 Task: In the ticket add description "Sorry for the dellay we provide our service person ASAP.".
Action: Mouse moved to (498, 147)
Screenshot: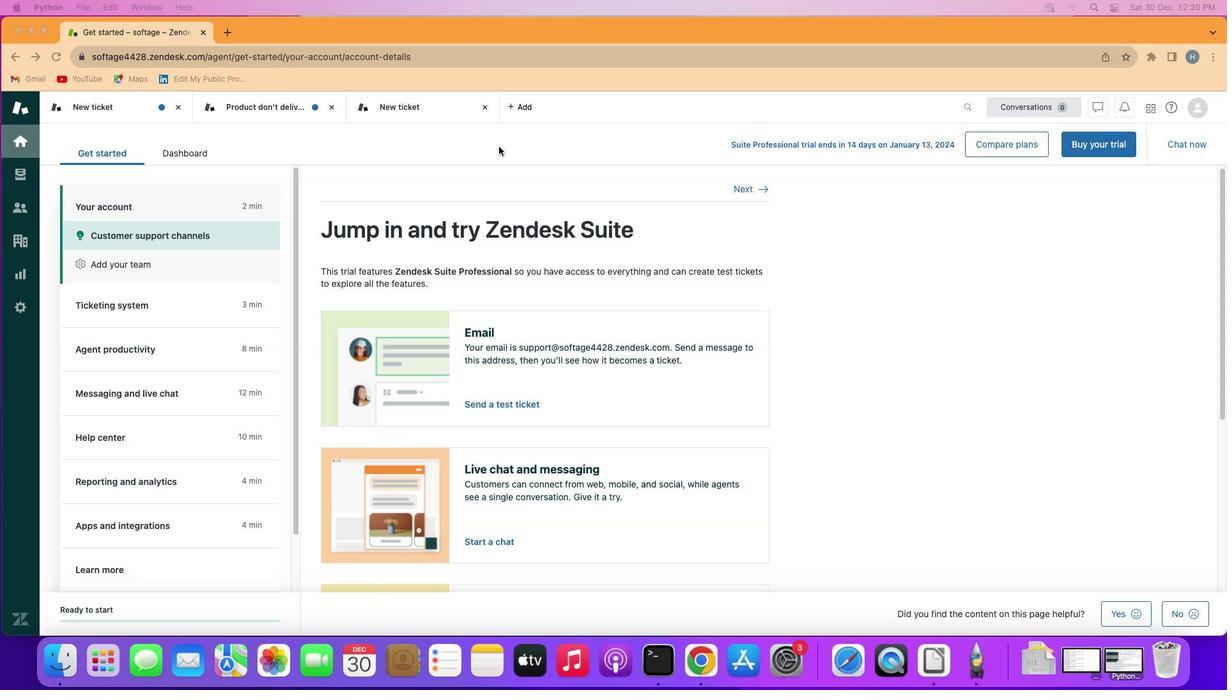 
Action: Mouse pressed left at (498, 147)
Screenshot: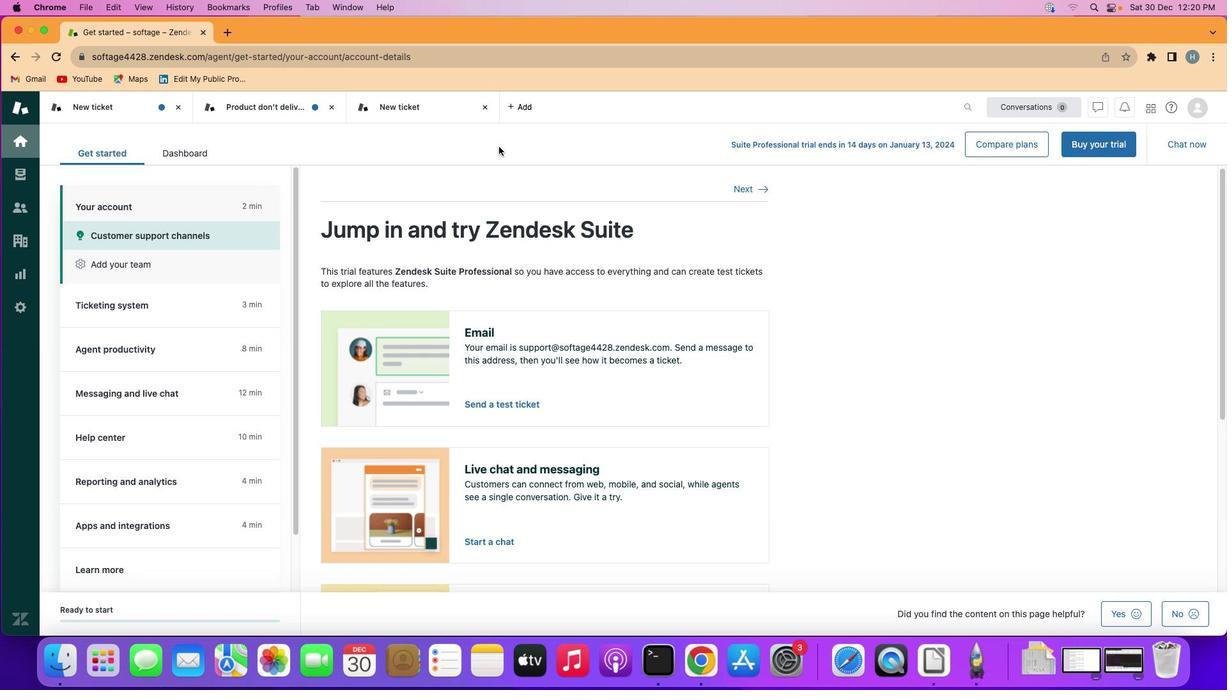 
Action: Mouse moved to (521, 104)
Screenshot: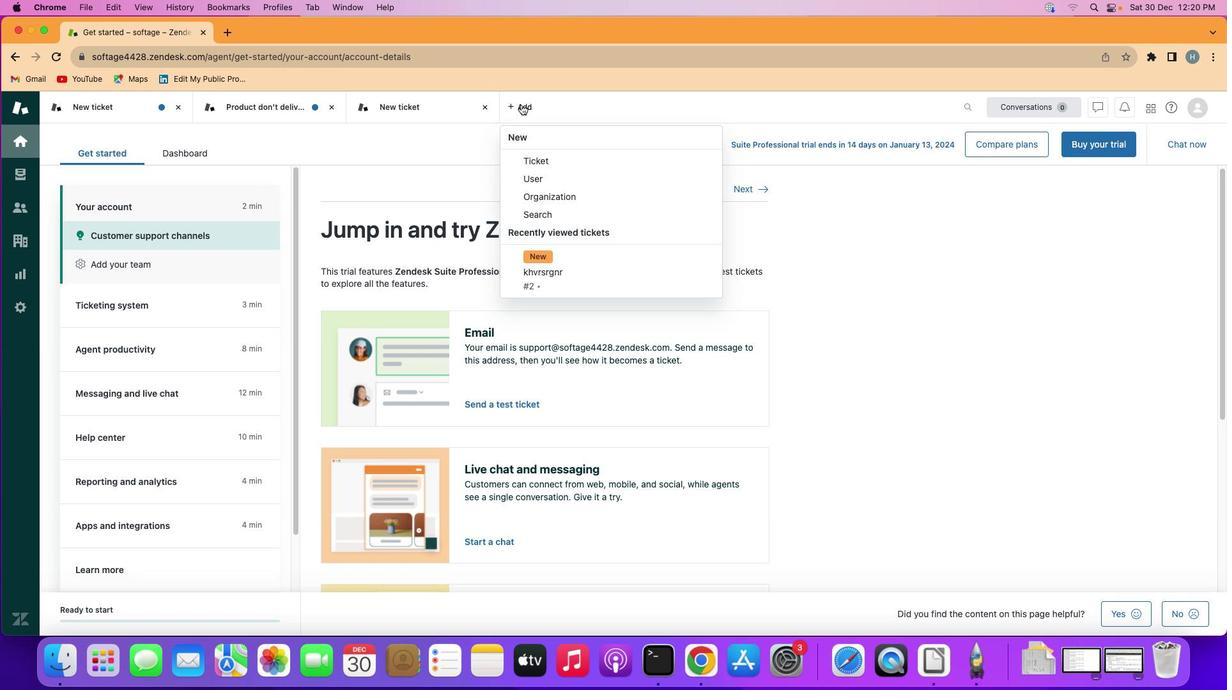 
Action: Mouse pressed left at (521, 104)
Screenshot: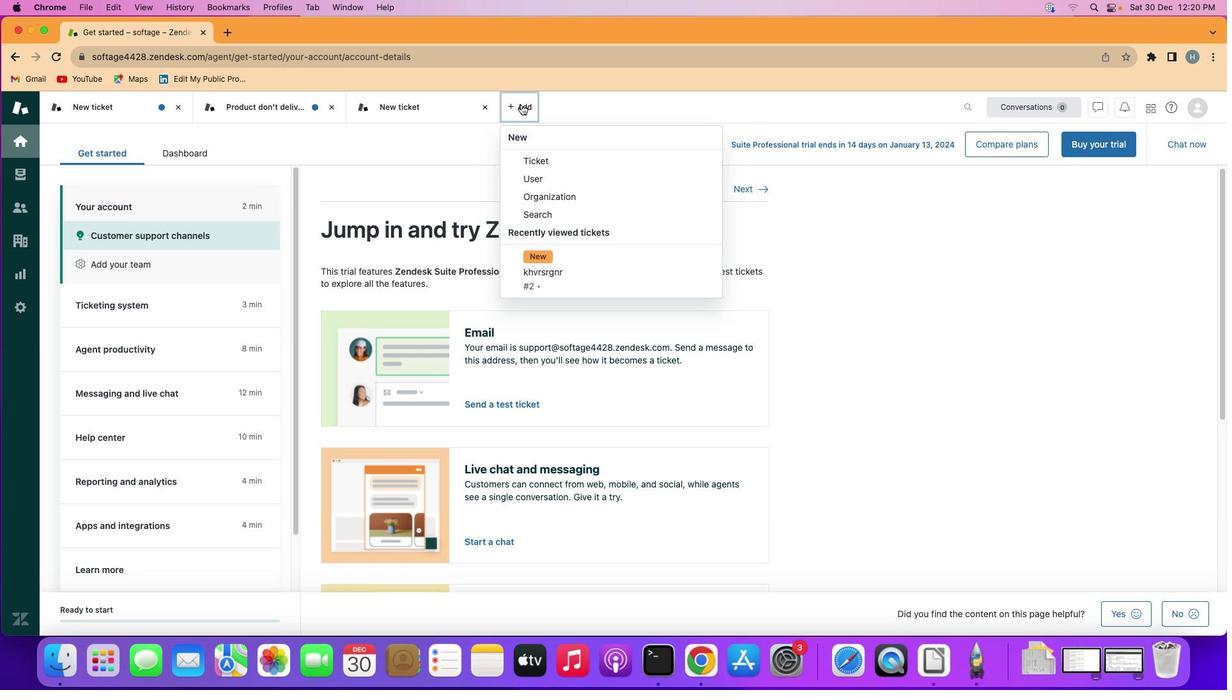 
Action: Mouse moved to (342, 524)
Screenshot: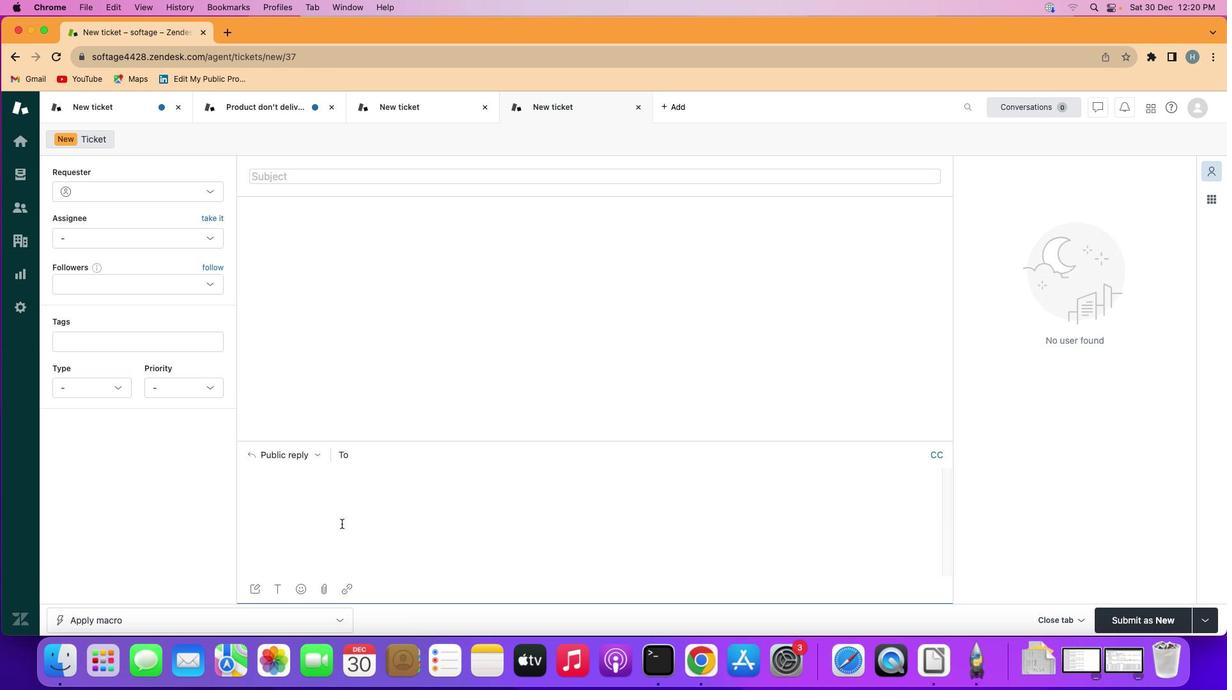 
Action: Mouse pressed left at (342, 524)
Screenshot: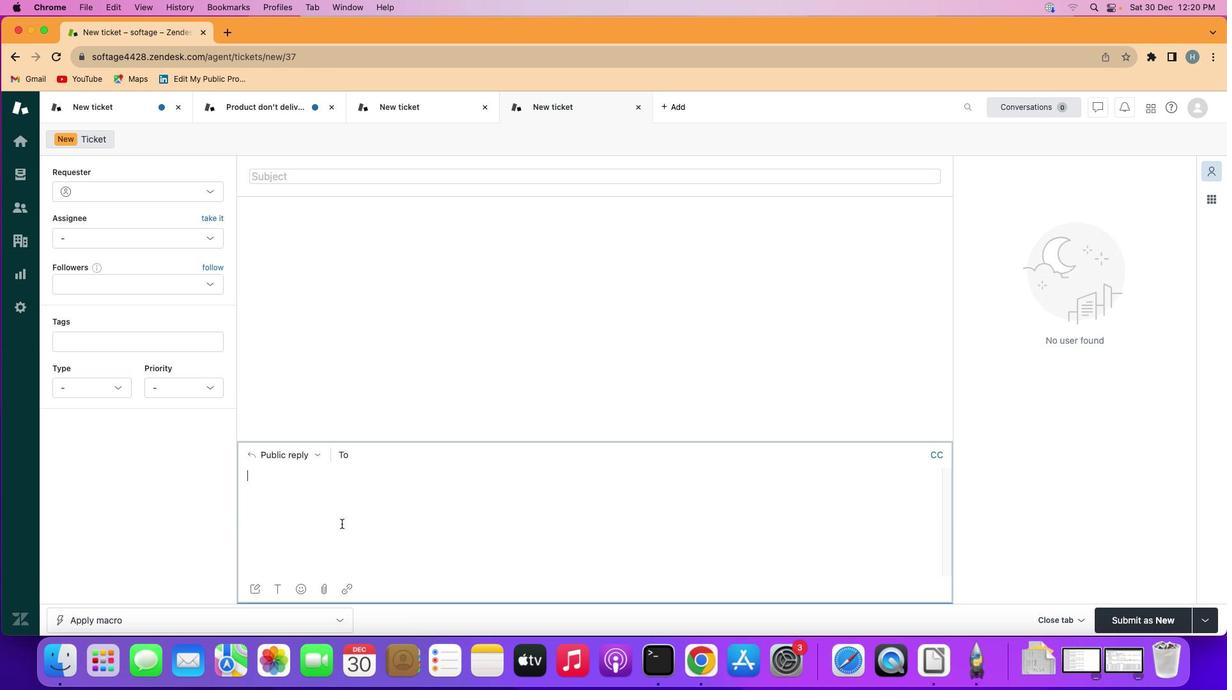 
Action: Mouse moved to (342, 523)
Screenshot: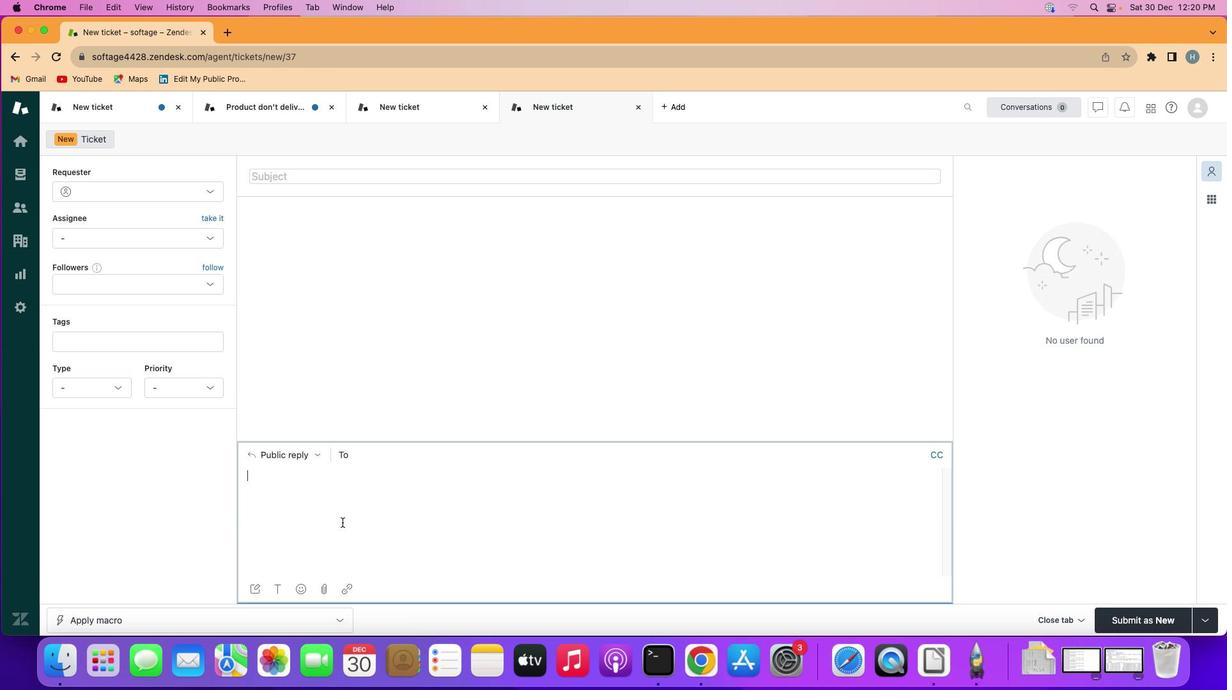 
Action: Key pressed Key.shift'S''o''r''r''t'Key.backspace'y'Key.space'f''o''r'Key.space't''h''e'Key.space'd''e''l''l''a''y'Key.space'w''e'Key.space'p''r''o''v''i''d''e'Key.space'o''u''r'Key.space's''e''r''v''i''c''e'Key.space'p''e''r''s''o''n'Key.spaceKey.shift'A''S''A''P'
Screenshot: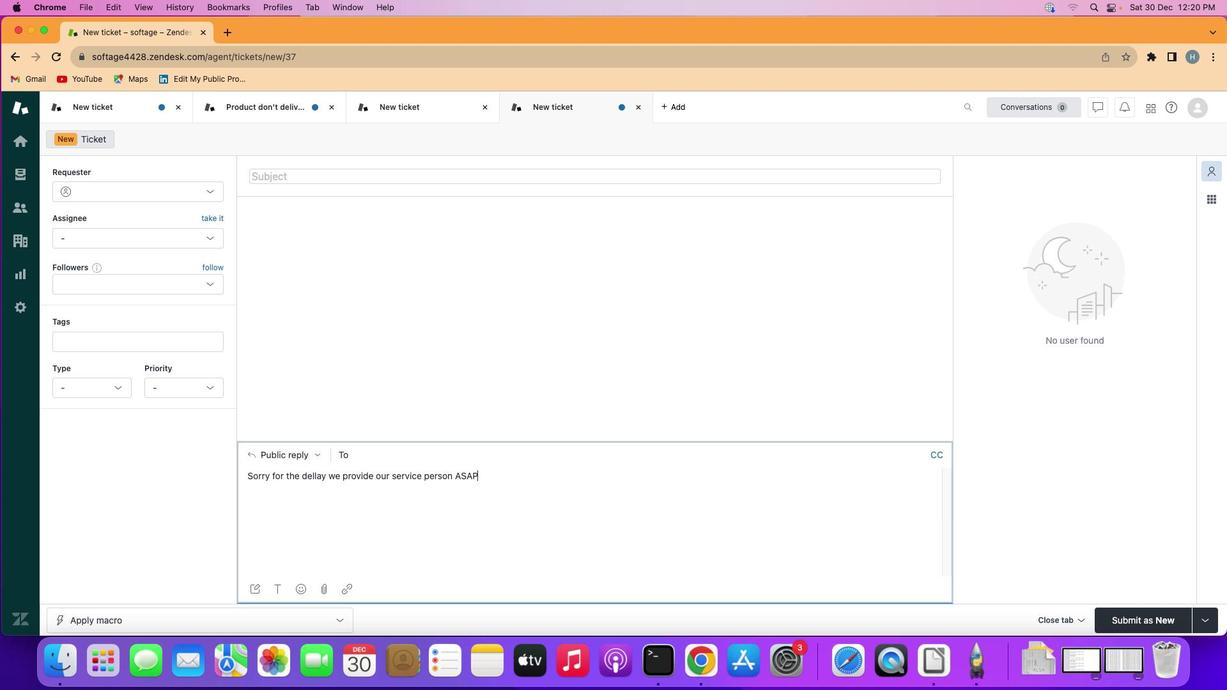 
Action: Mouse moved to (314, 477)
Screenshot: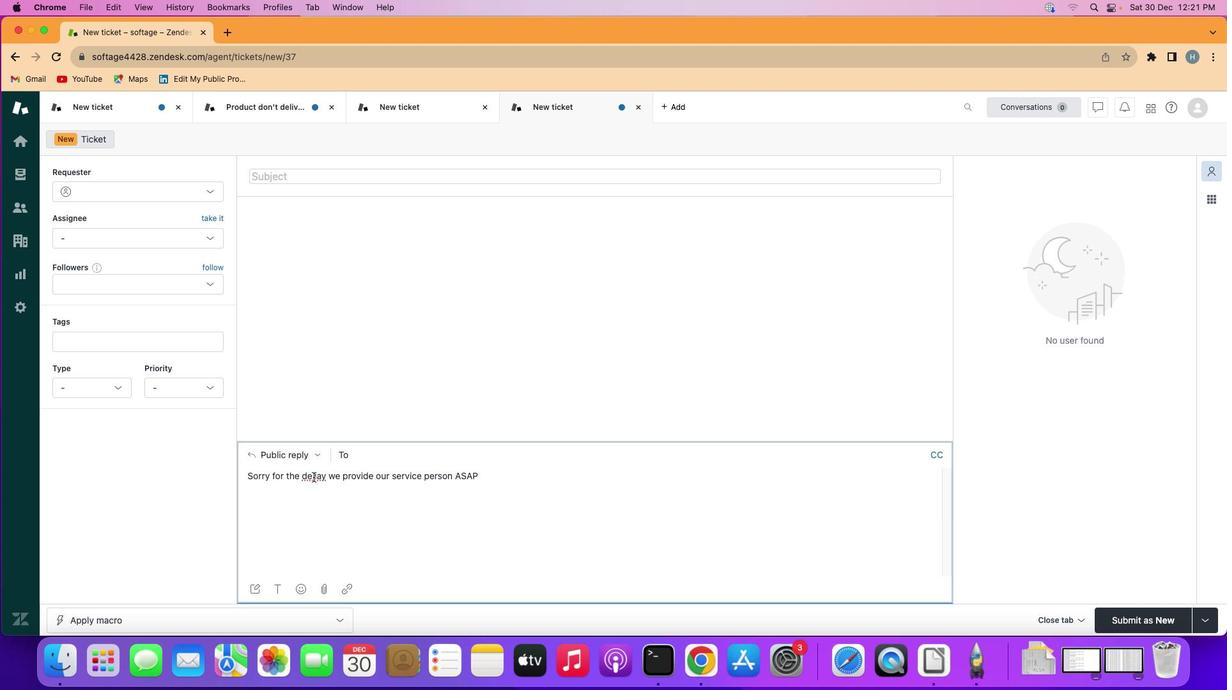 
Action: Mouse pressed left at (314, 477)
Screenshot: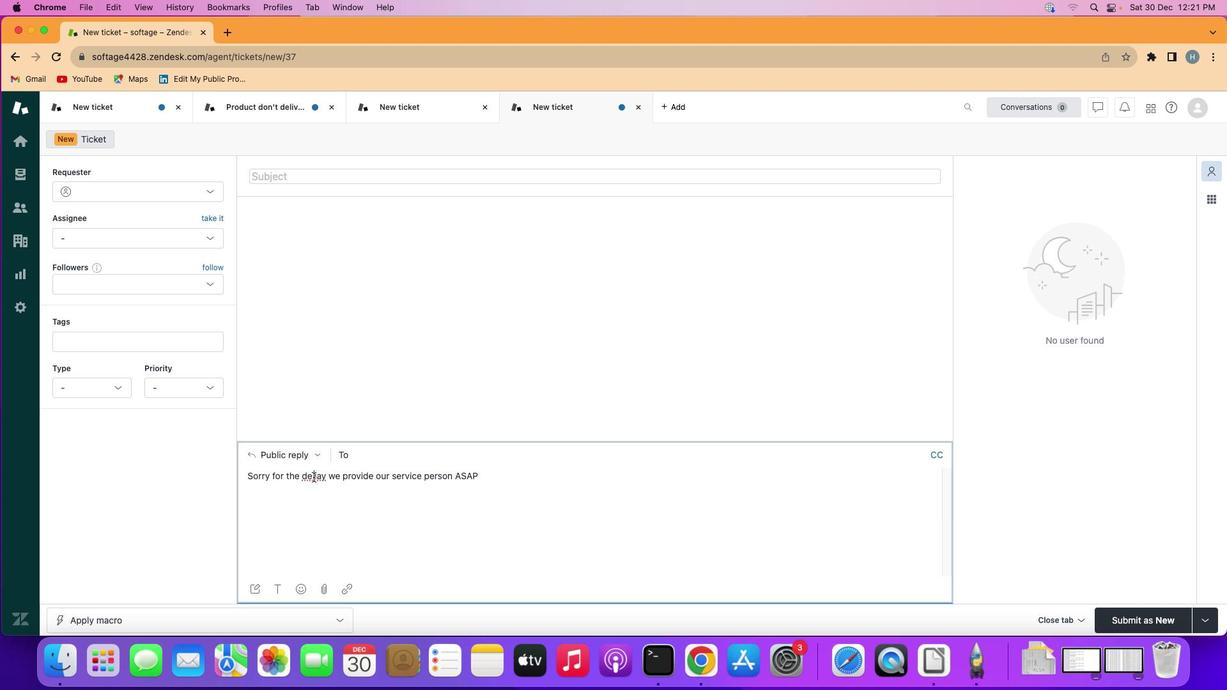 
Action: Mouse moved to (434, 512)
Screenshot: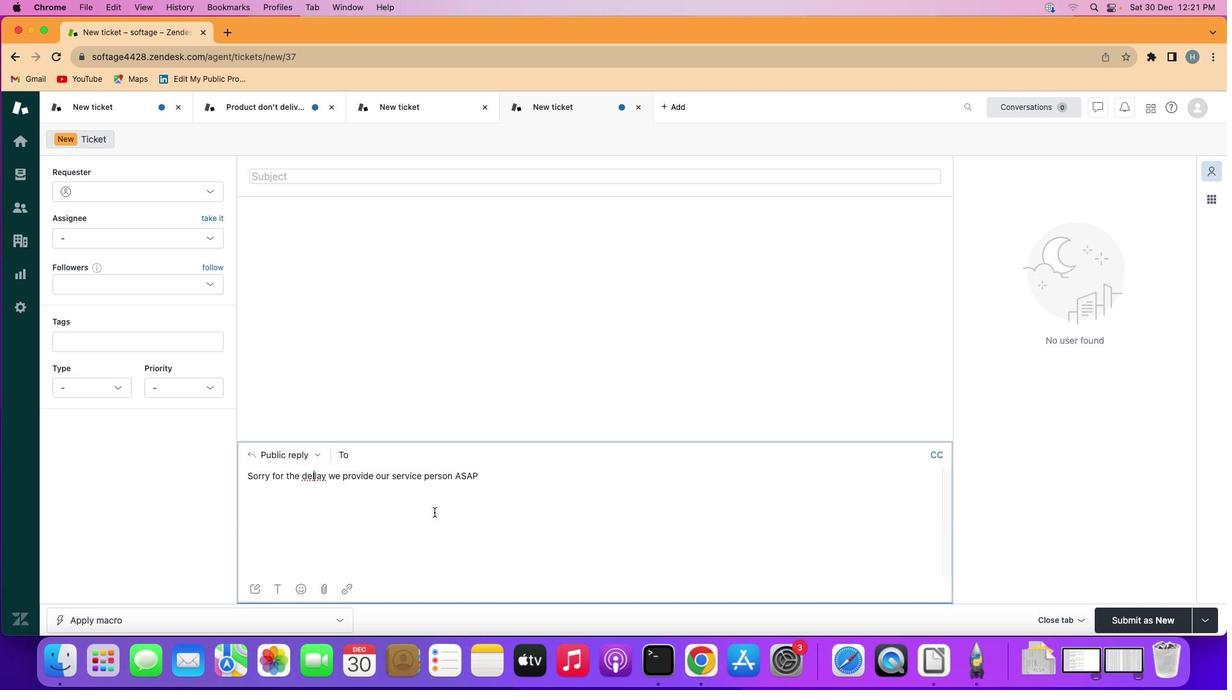 
Action: Mouse pressed left at (434, 512)
Screenshot: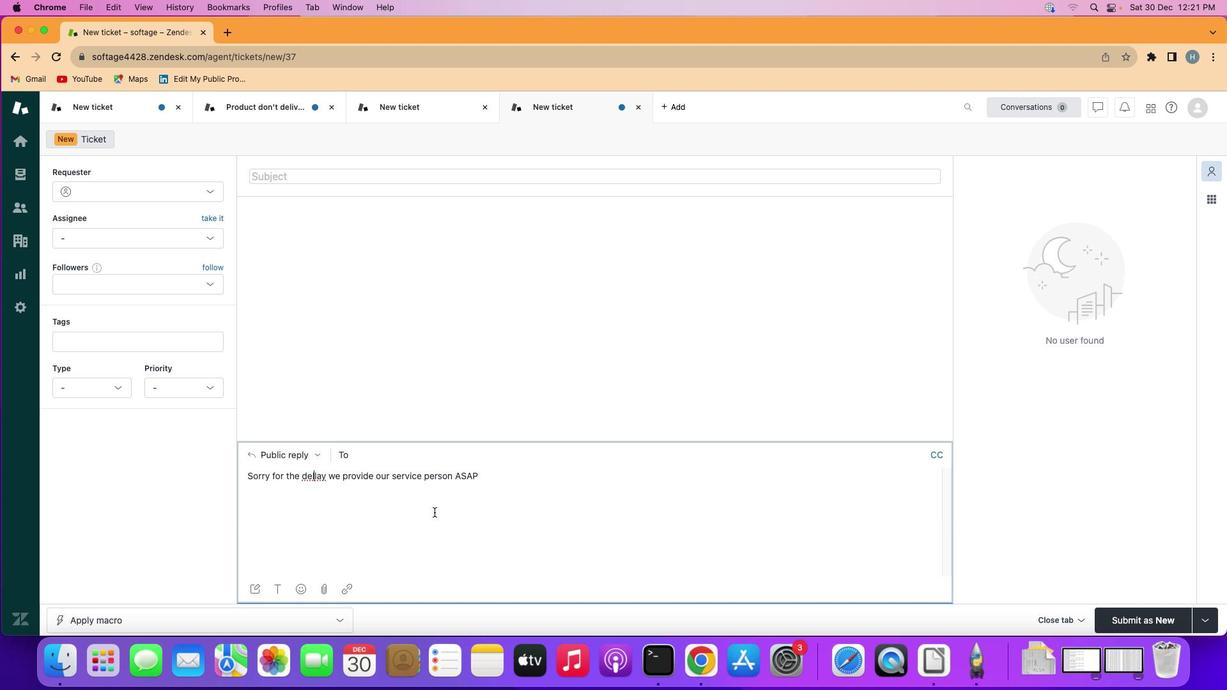 
Action: Mouse moved to (433, 509)
Screenshot: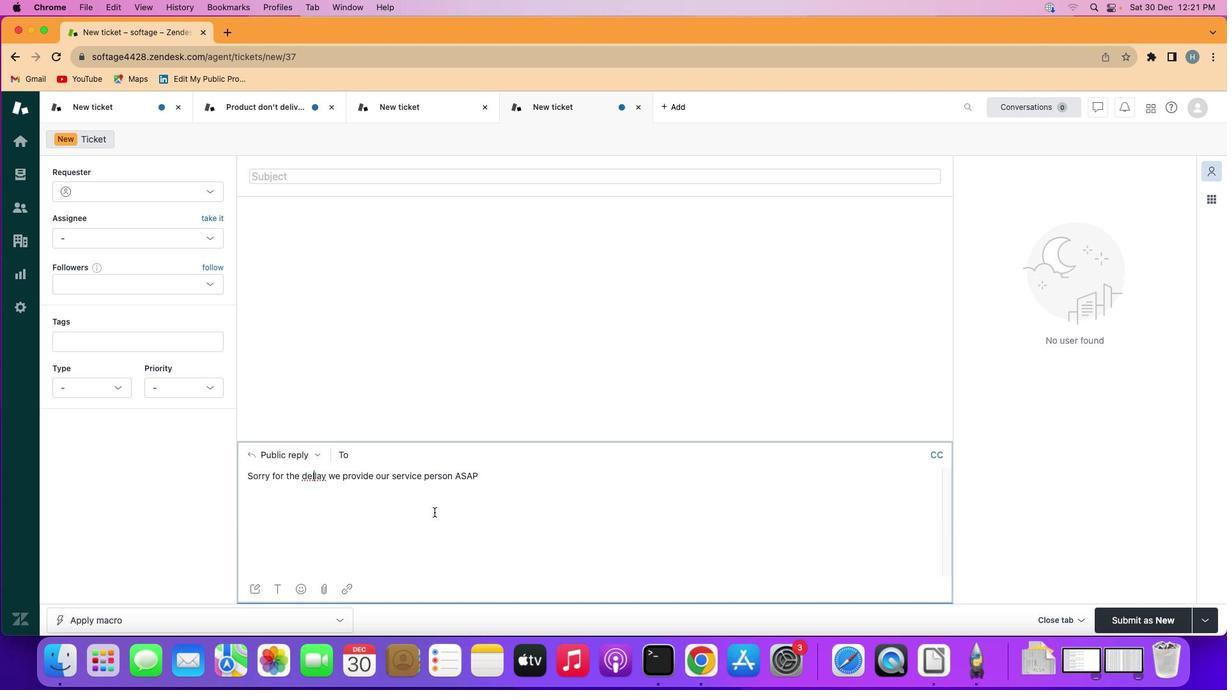 
